 Task: Filter services by langauge "Spanish".
Action: Mouse moved to (478, 113)
Screenshot: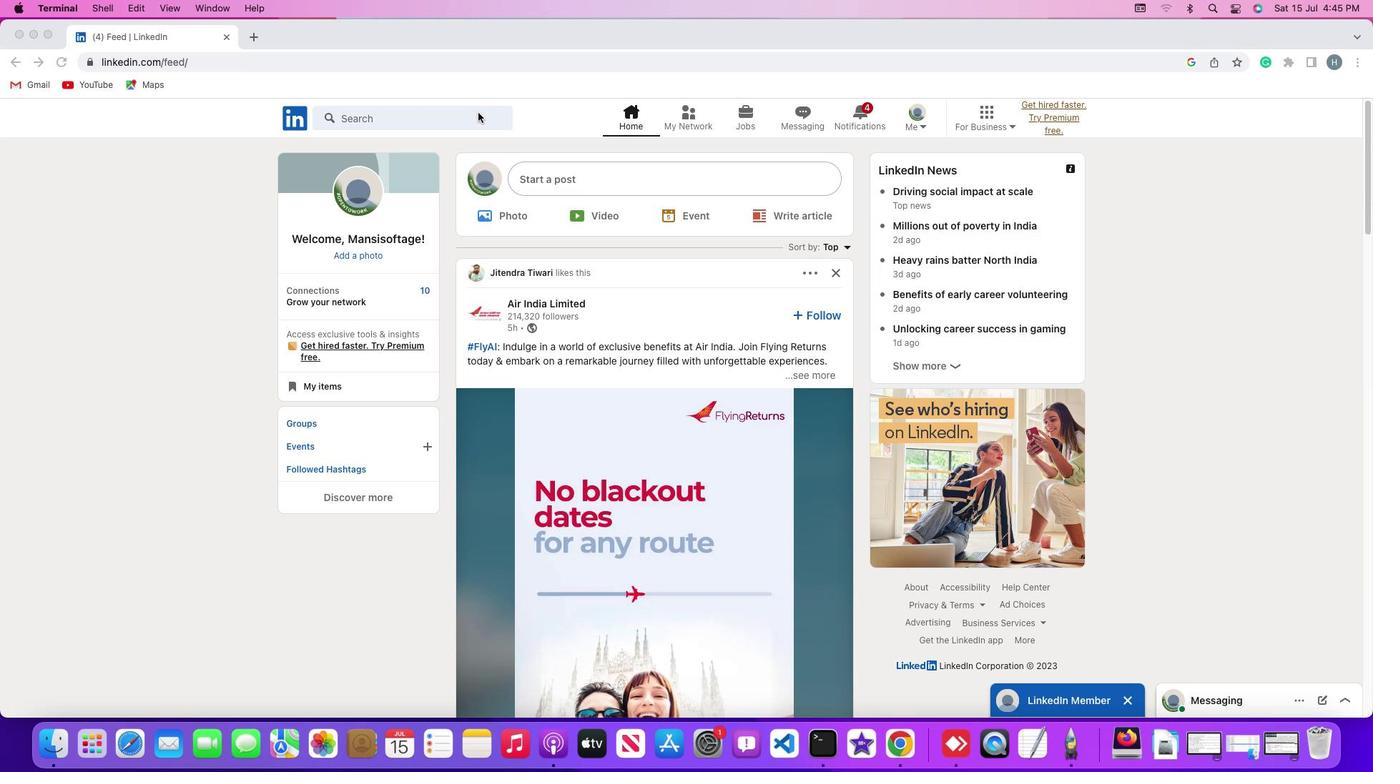 
Action: Mouse pressed left at (478, 113)
Screenshot: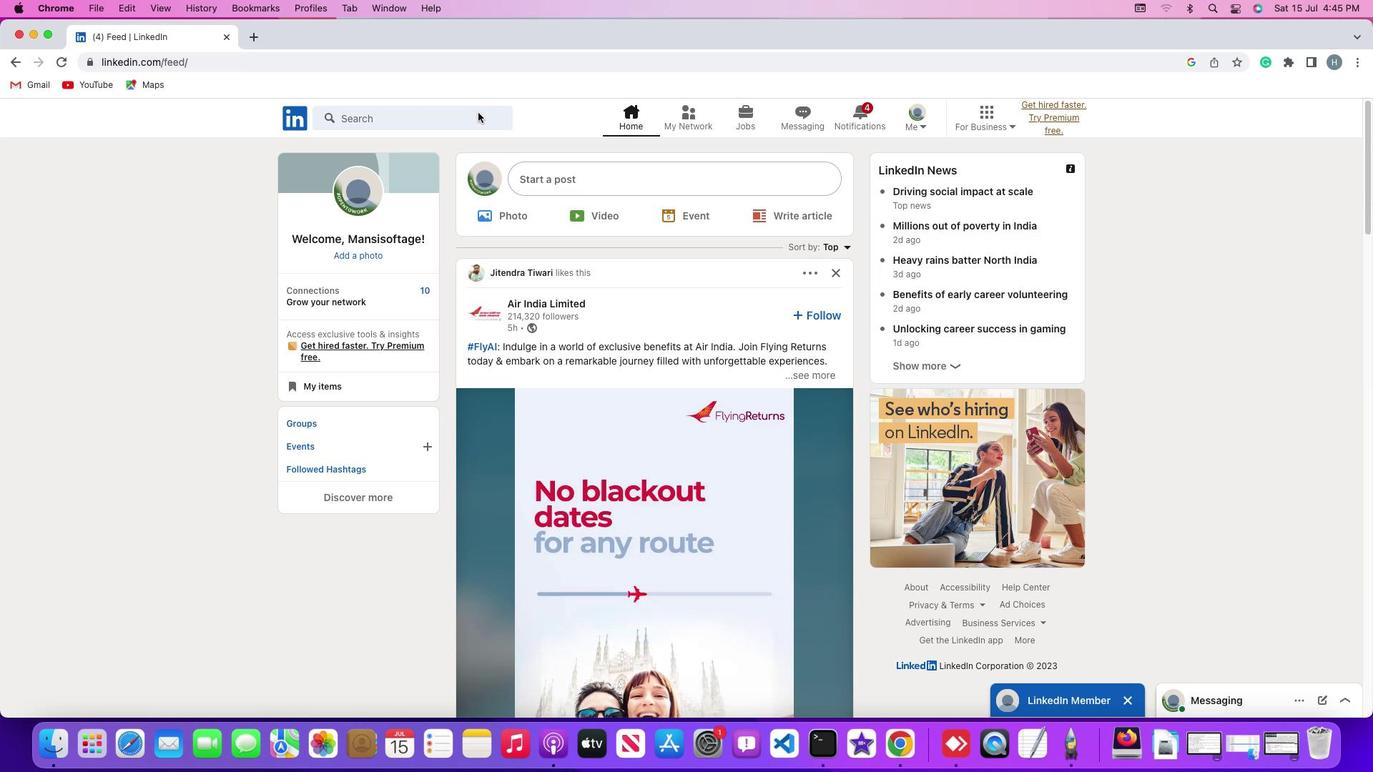 
Action: Mouse moved to (477, 113)
Screenshot: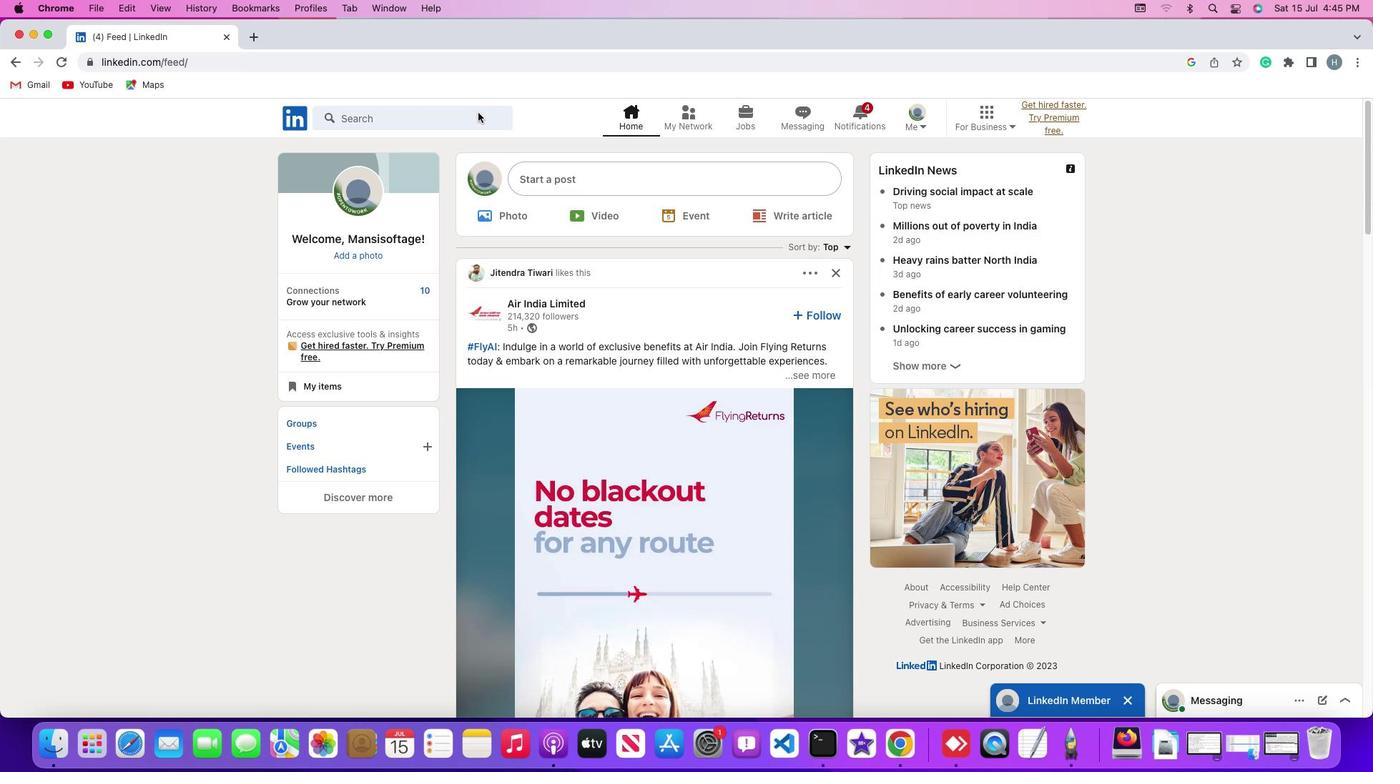 
Action: Mouse pressed left at (477, 113)
Screenshot: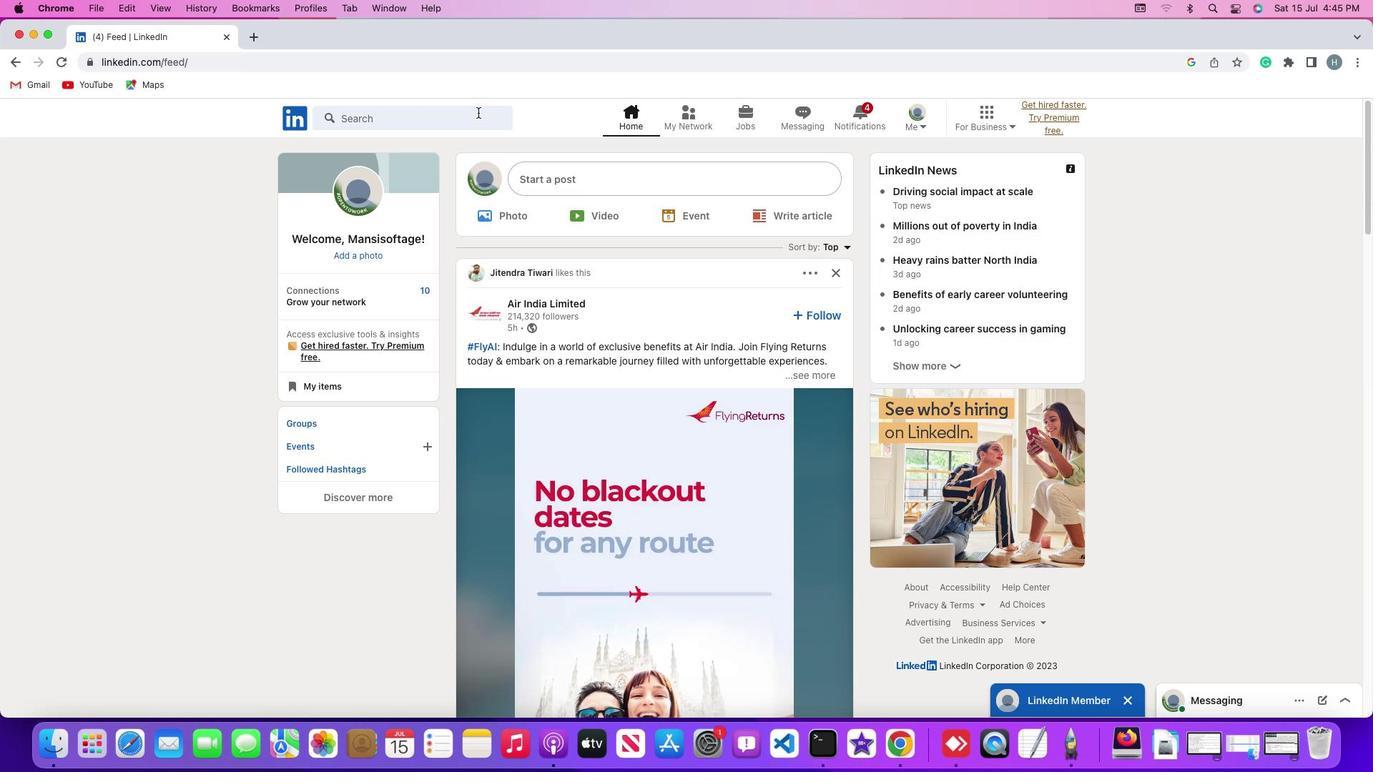 
Action: Key pressed Key.shift'#''h''i''r''i''n''g'Key.enter
Screenshot: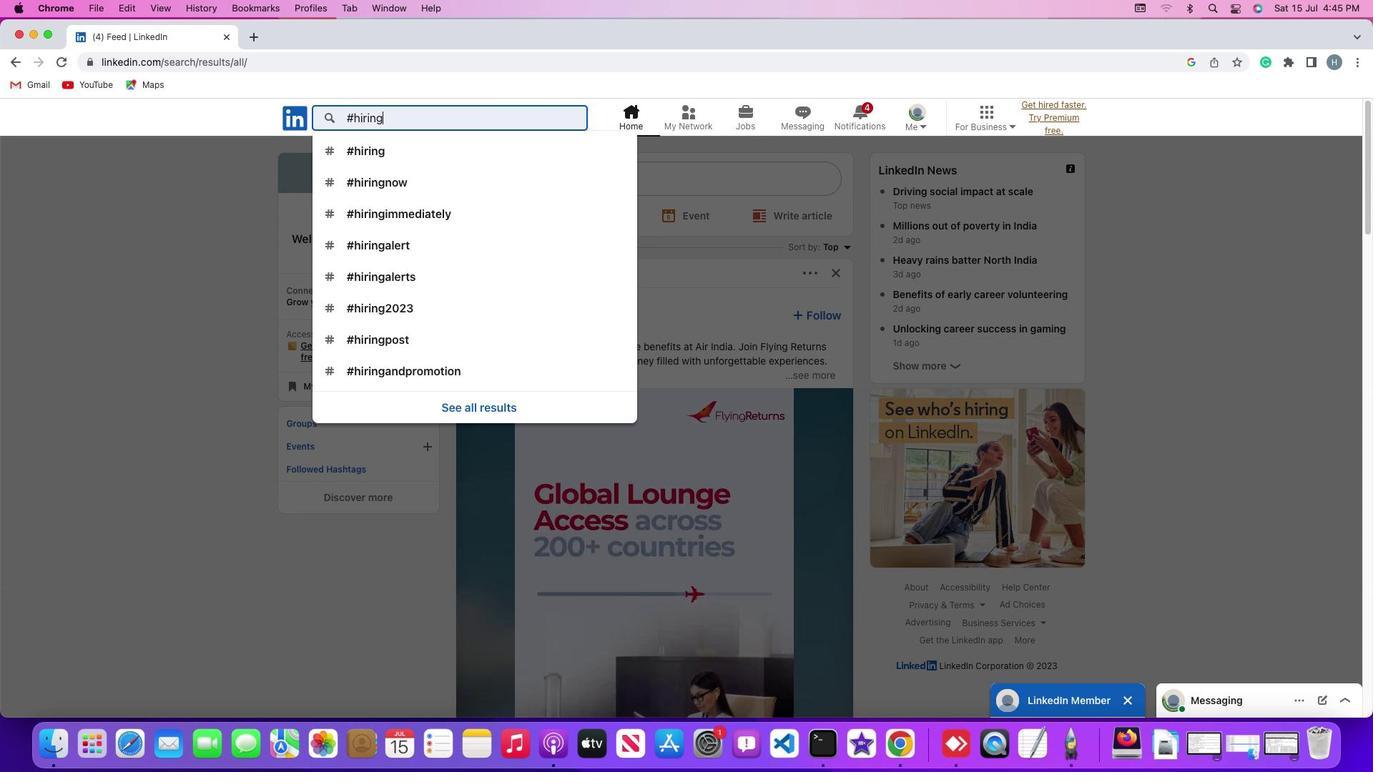 
Action: Mouse moved to (884, 154)
Screenshot: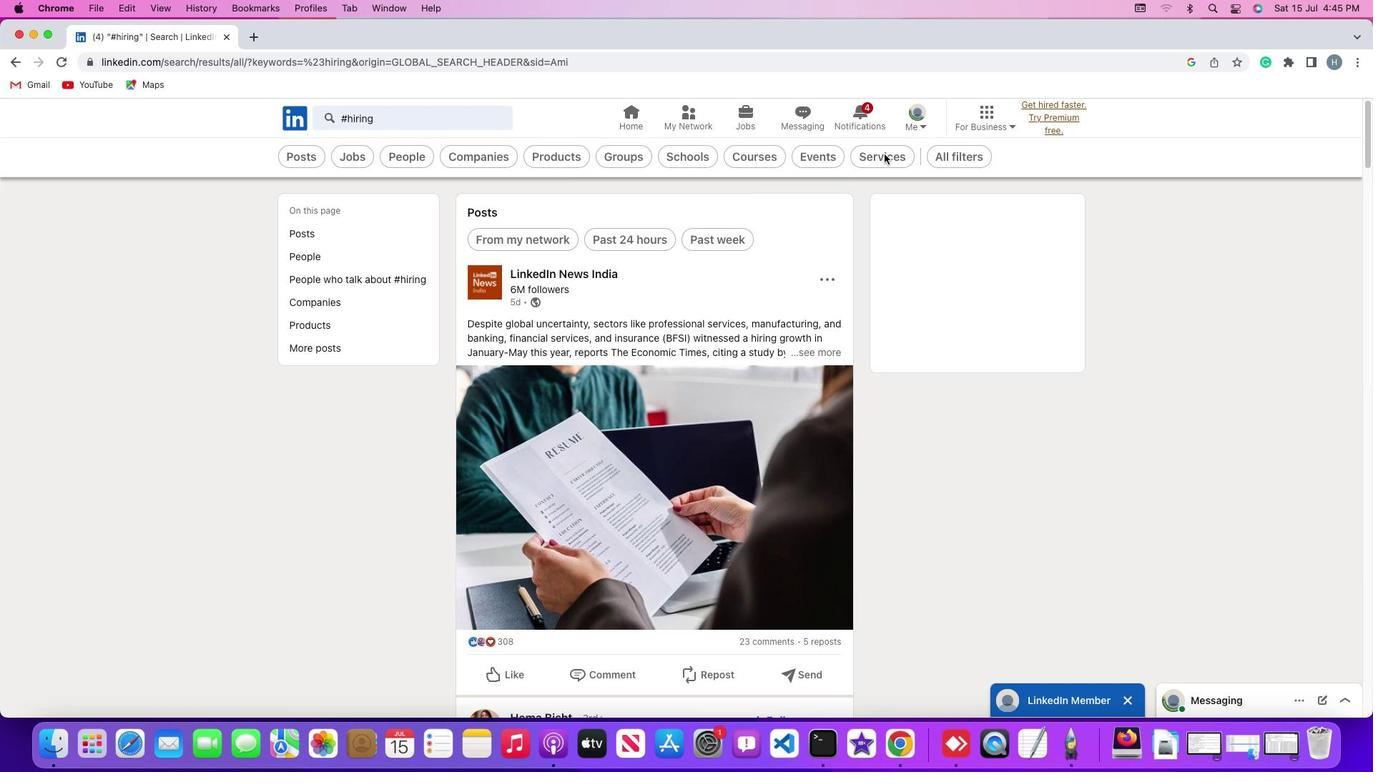 
Action: Mouse pressed left at (884, 154)
Screenshot: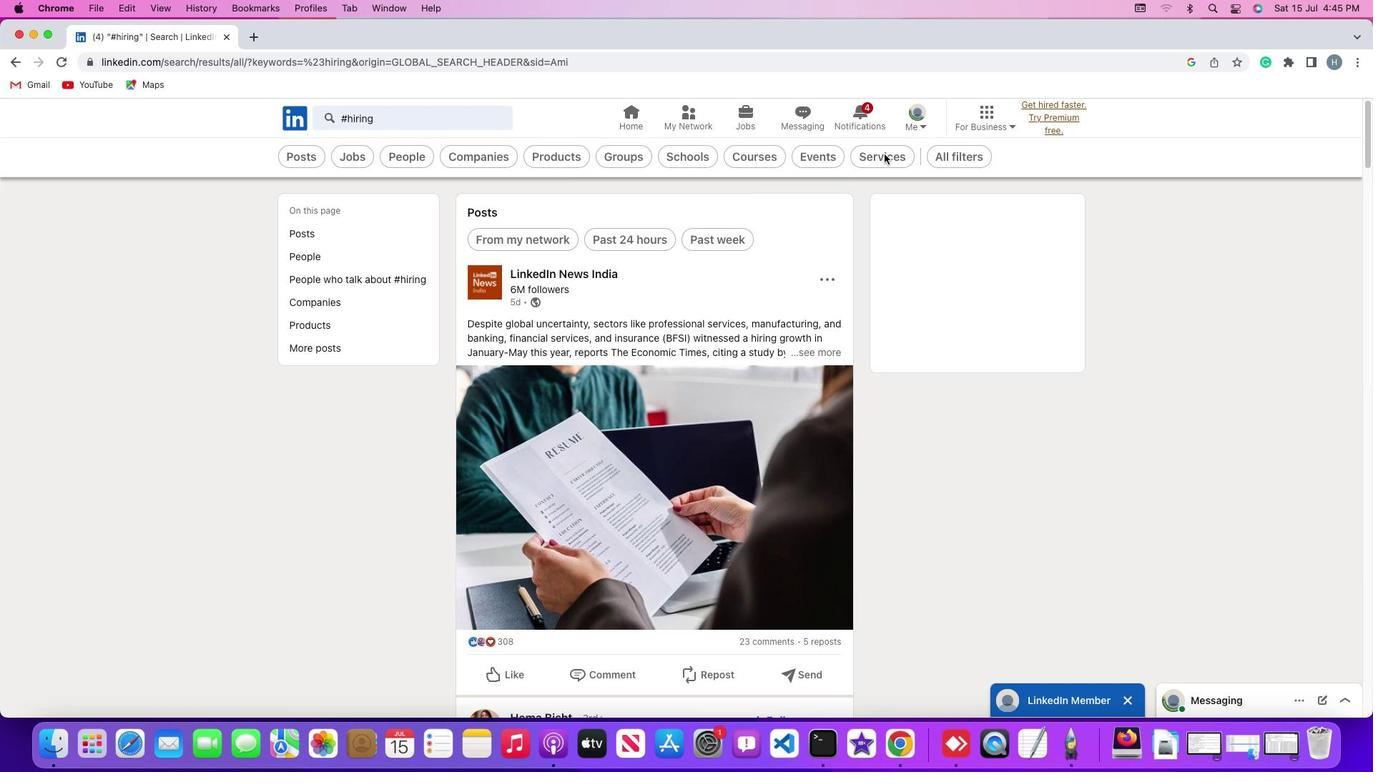 
Action: Mouse moved to (751, 155)
Screenshot: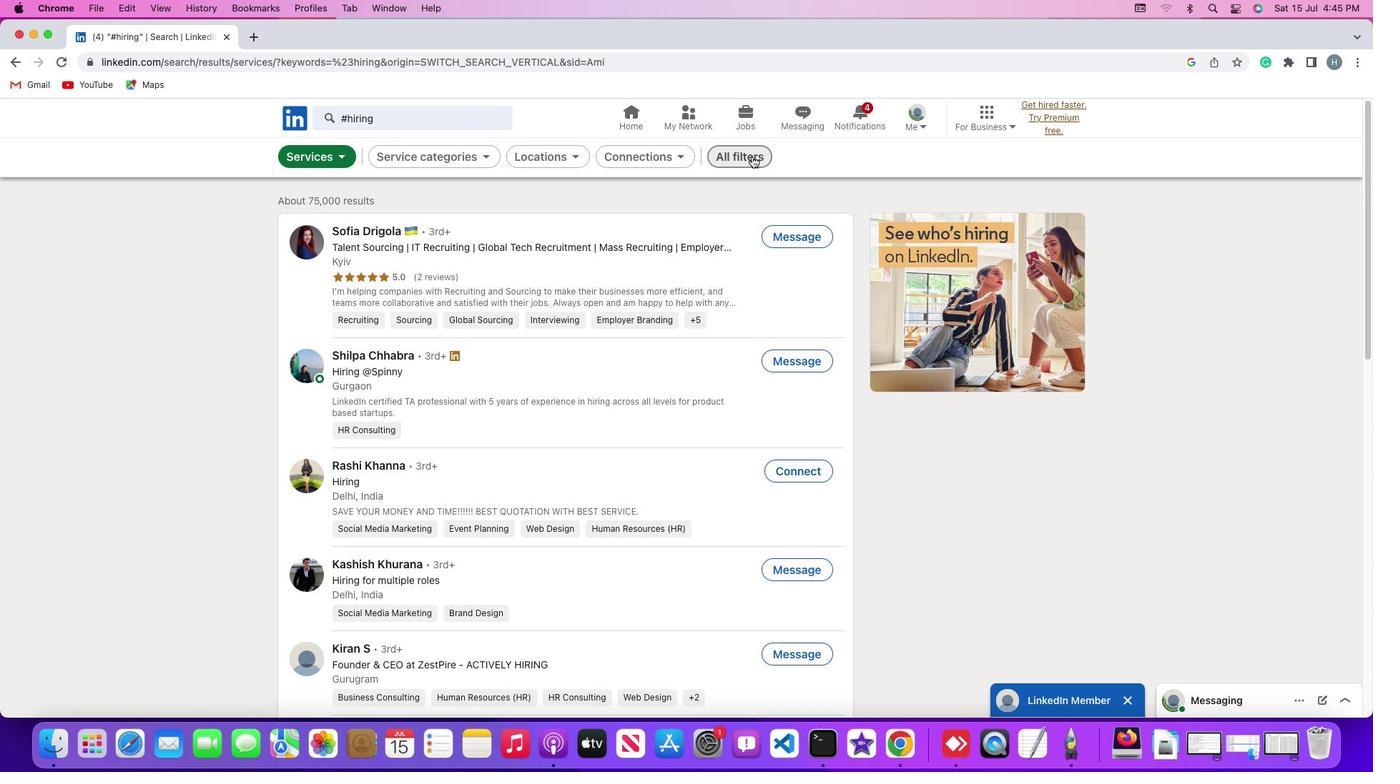 
Action: Mouse pressed left at (751, 155)
Screenshot: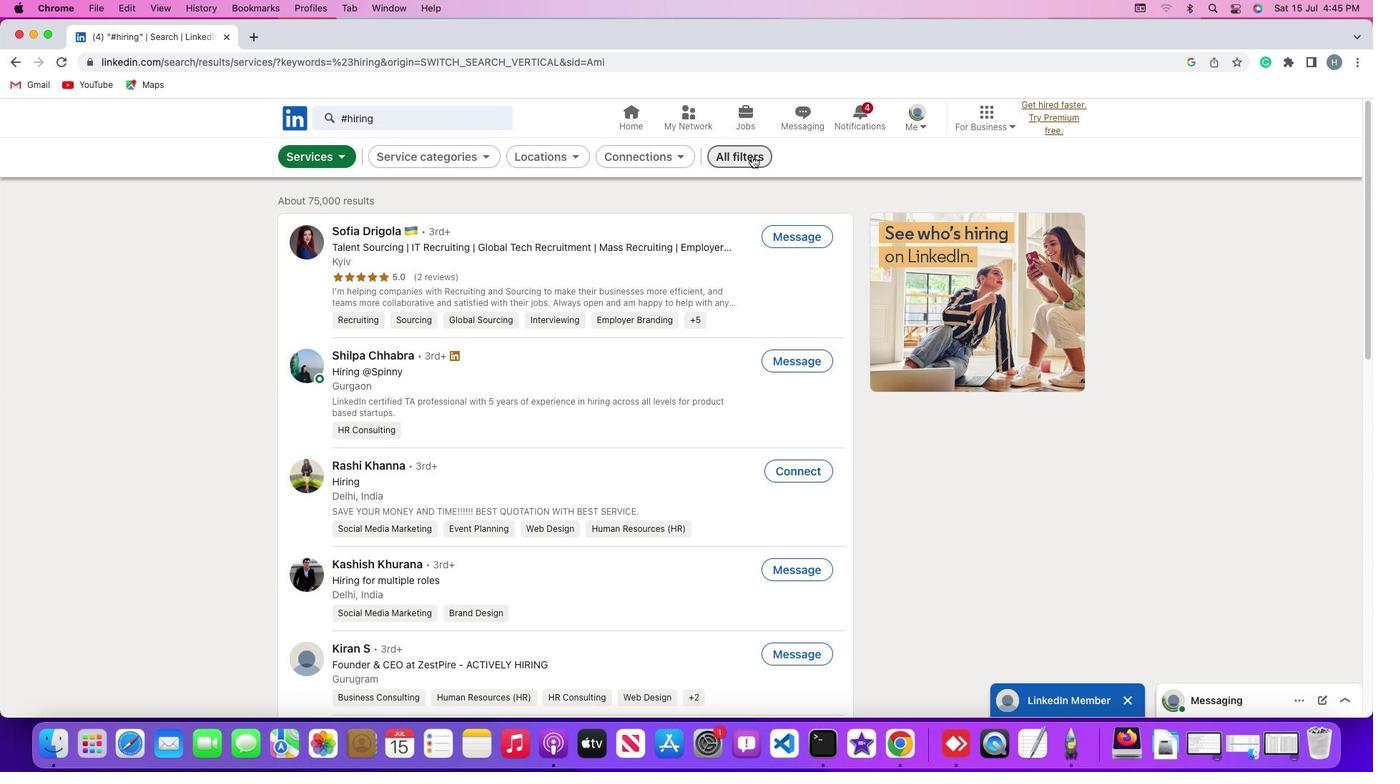
Action: Mouse moved to (1100, 585)
Screenshot: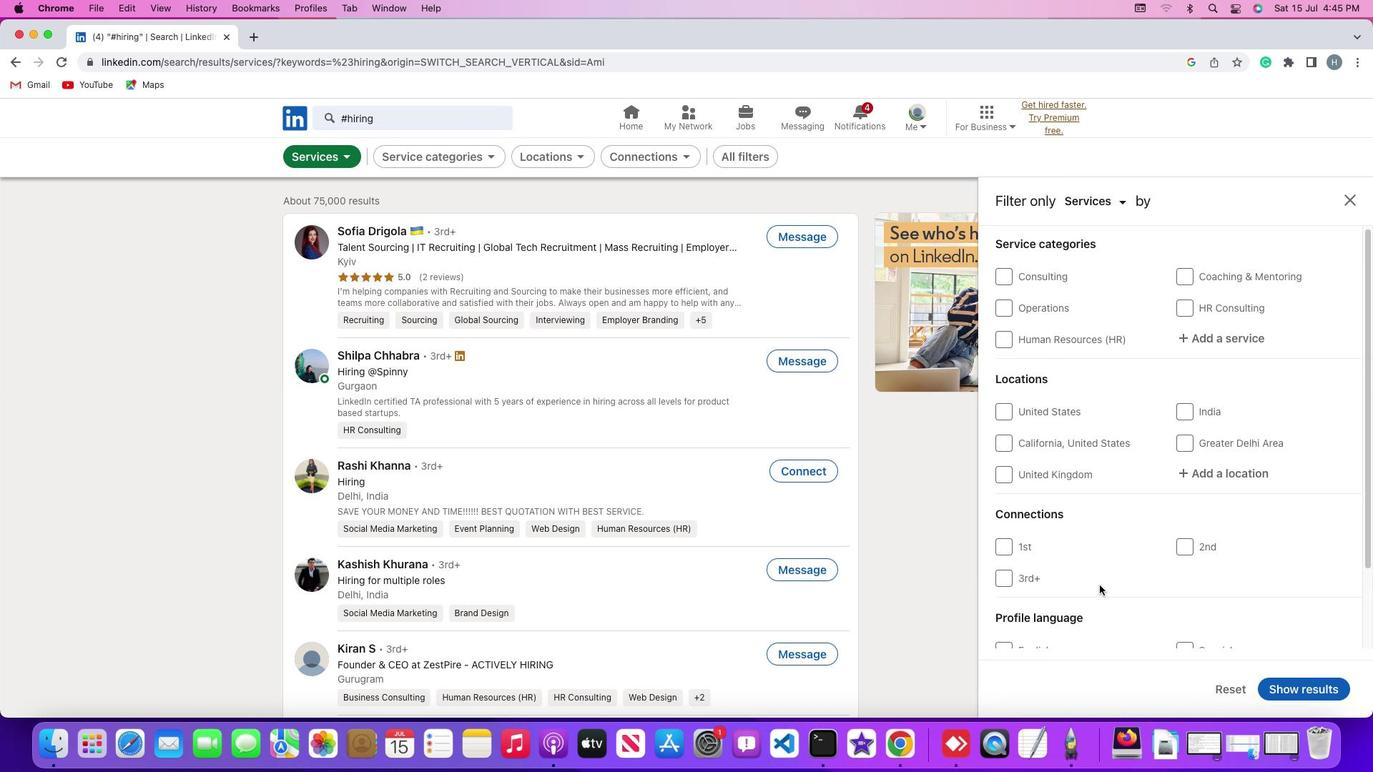 
Action: Mouse scrolled (1100, 585) with delta (0, 0)
Screenshot: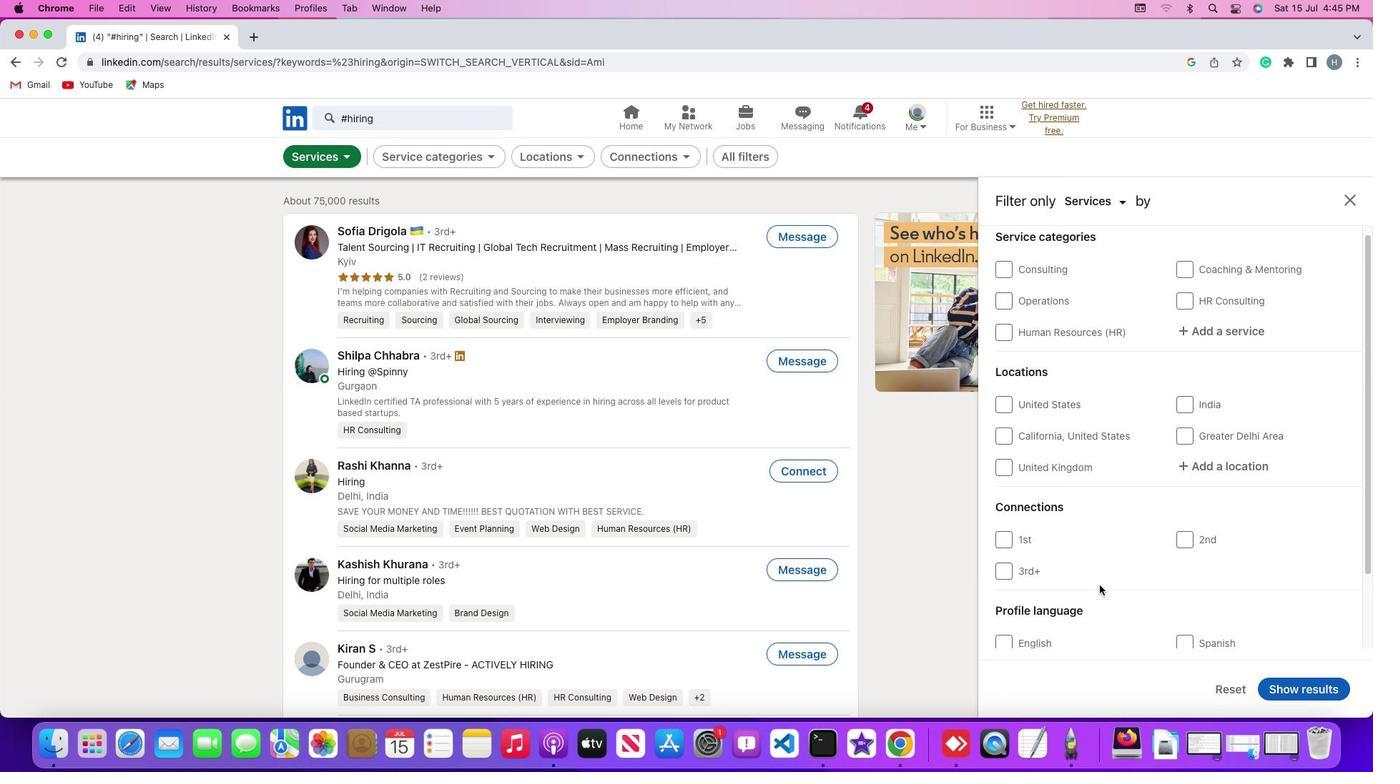 
Action: Mouse scrolled (1100, 585) with delta (0, 0)
Screenshot: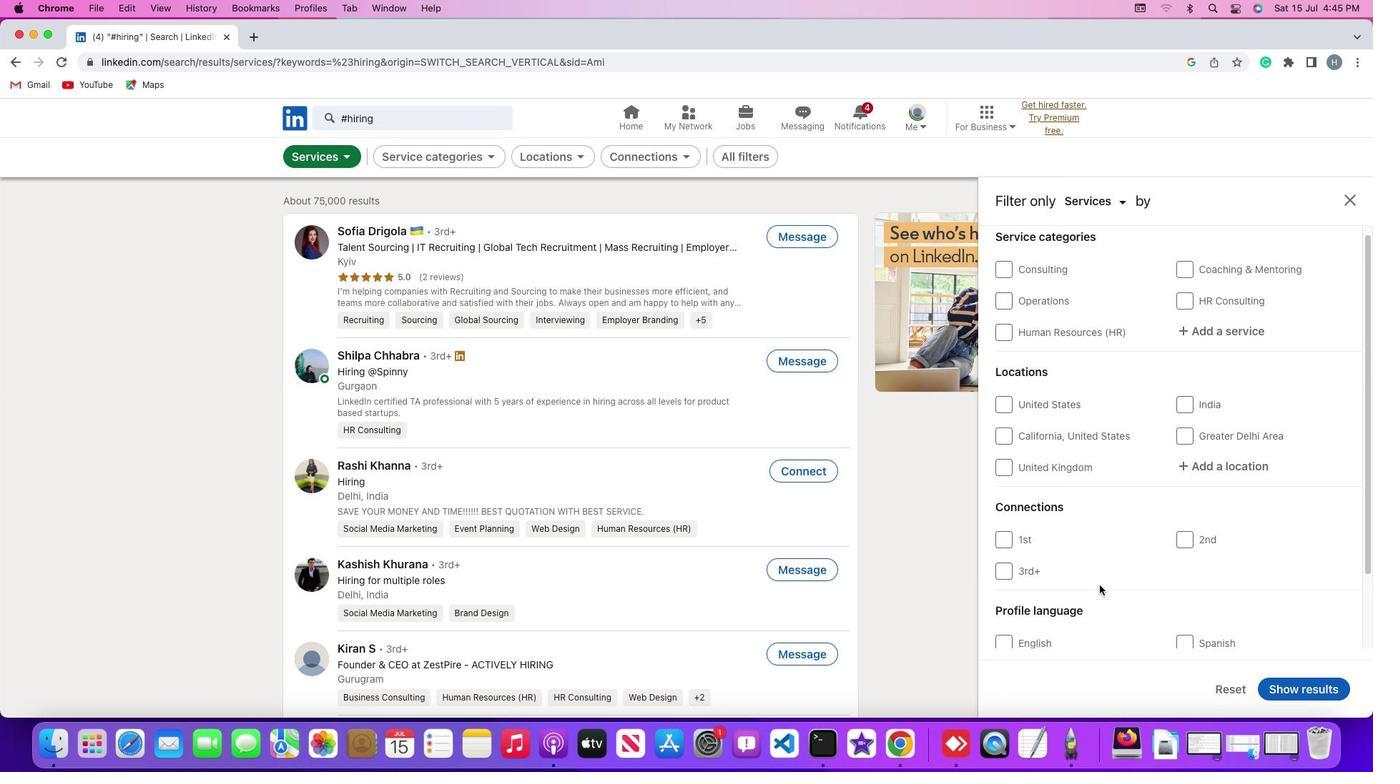 
Action: Mouse scrolled (1100, 585) with delta (0, -1)
Screenshot: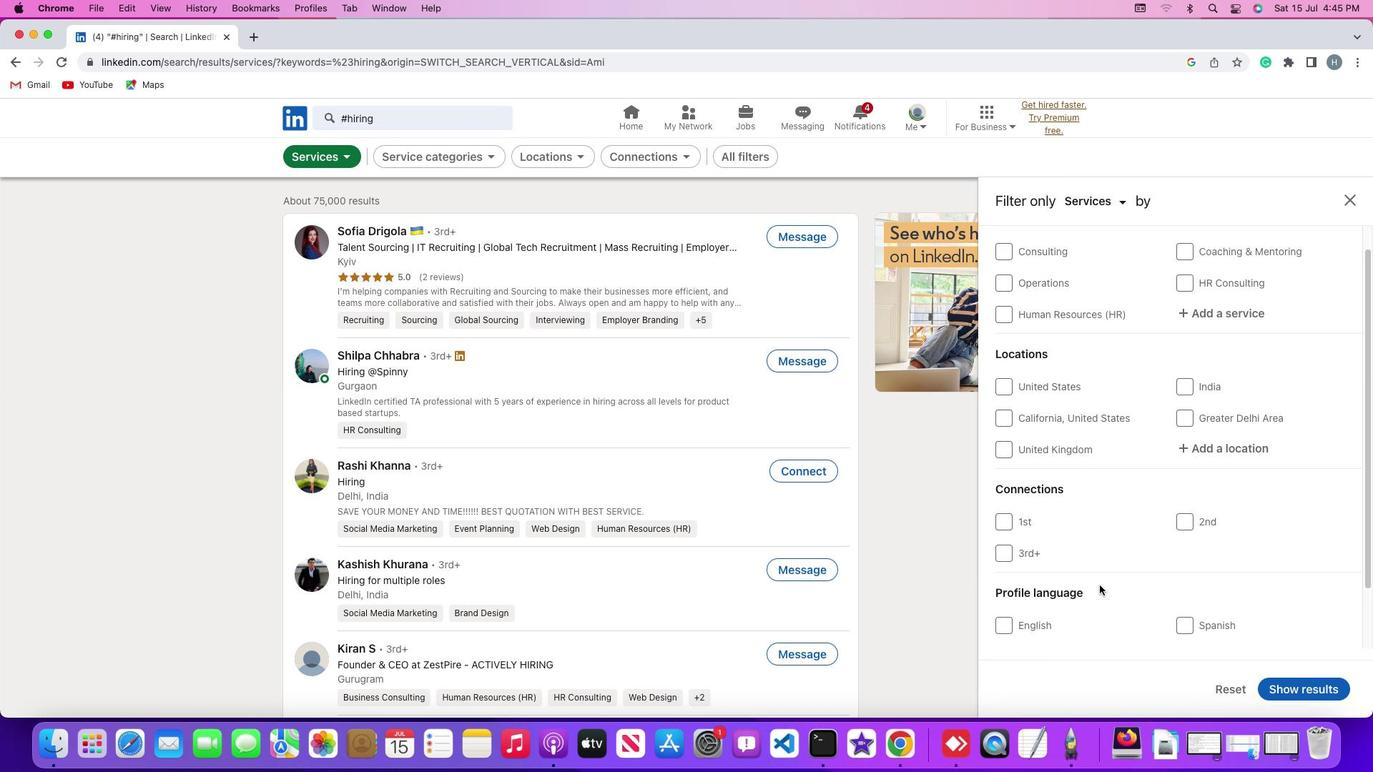 
Action: Mouse scrolled (1100, 585) with delta (0, -2)
Screenshot: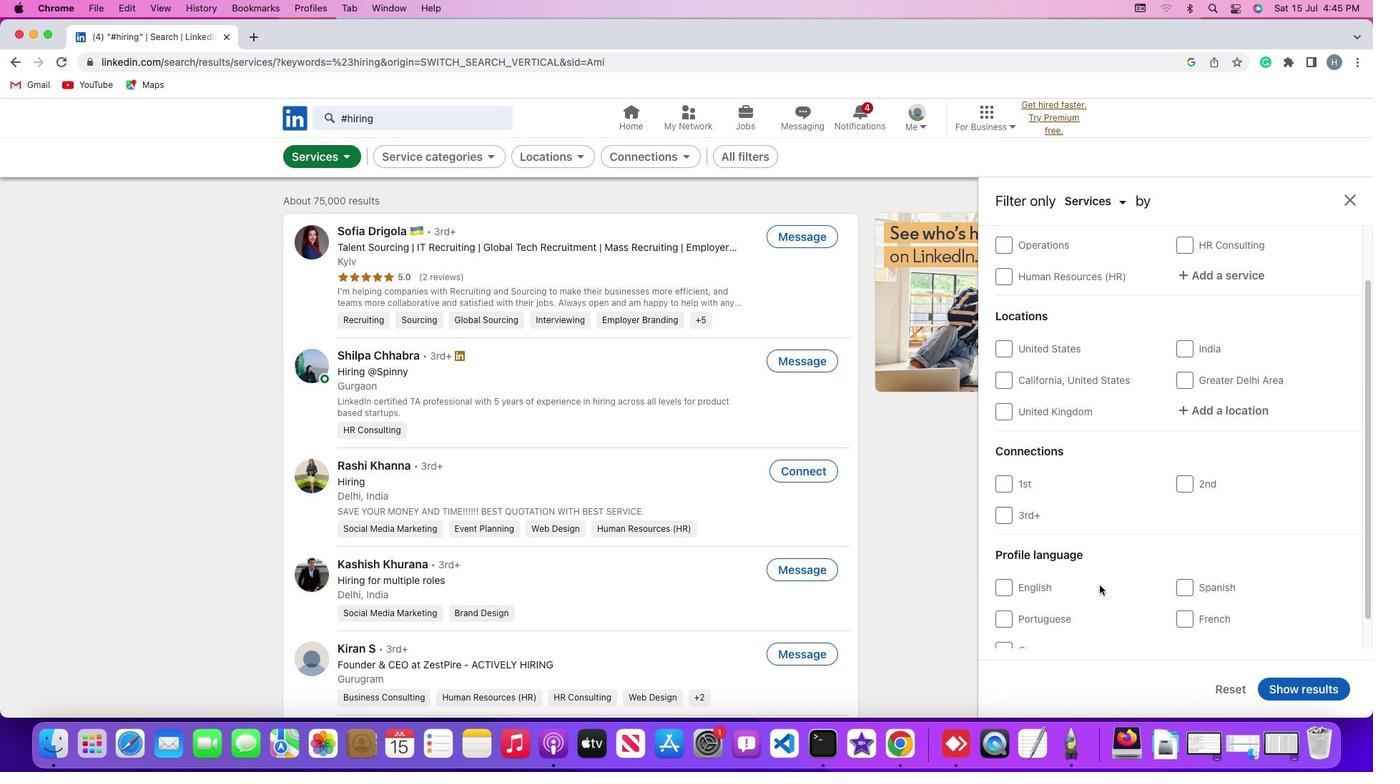 
Action: Mouse scrolled (1100, 585) with delta (0, 0)
Screenshot: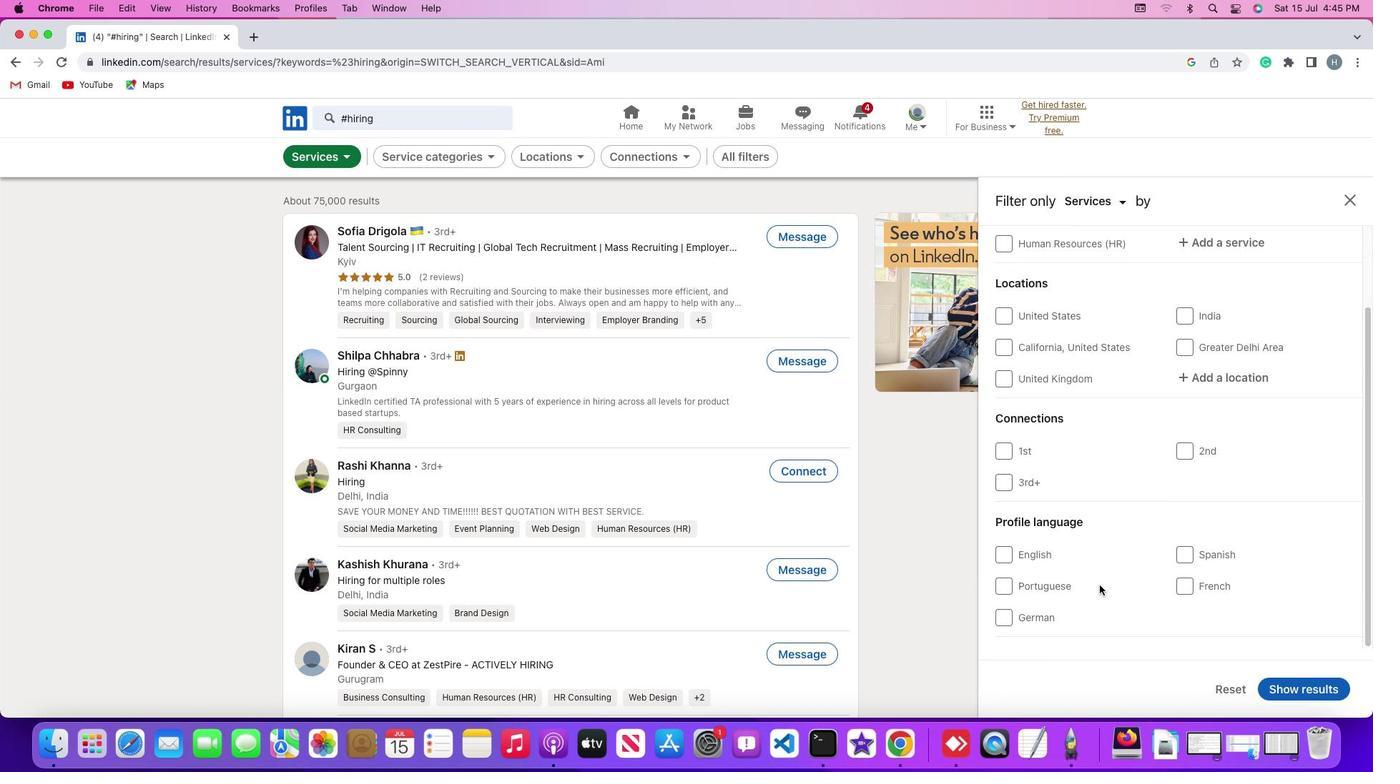 
Action: Mouse scrolled (1100, 585) with delta (0, 0)
Screenshot: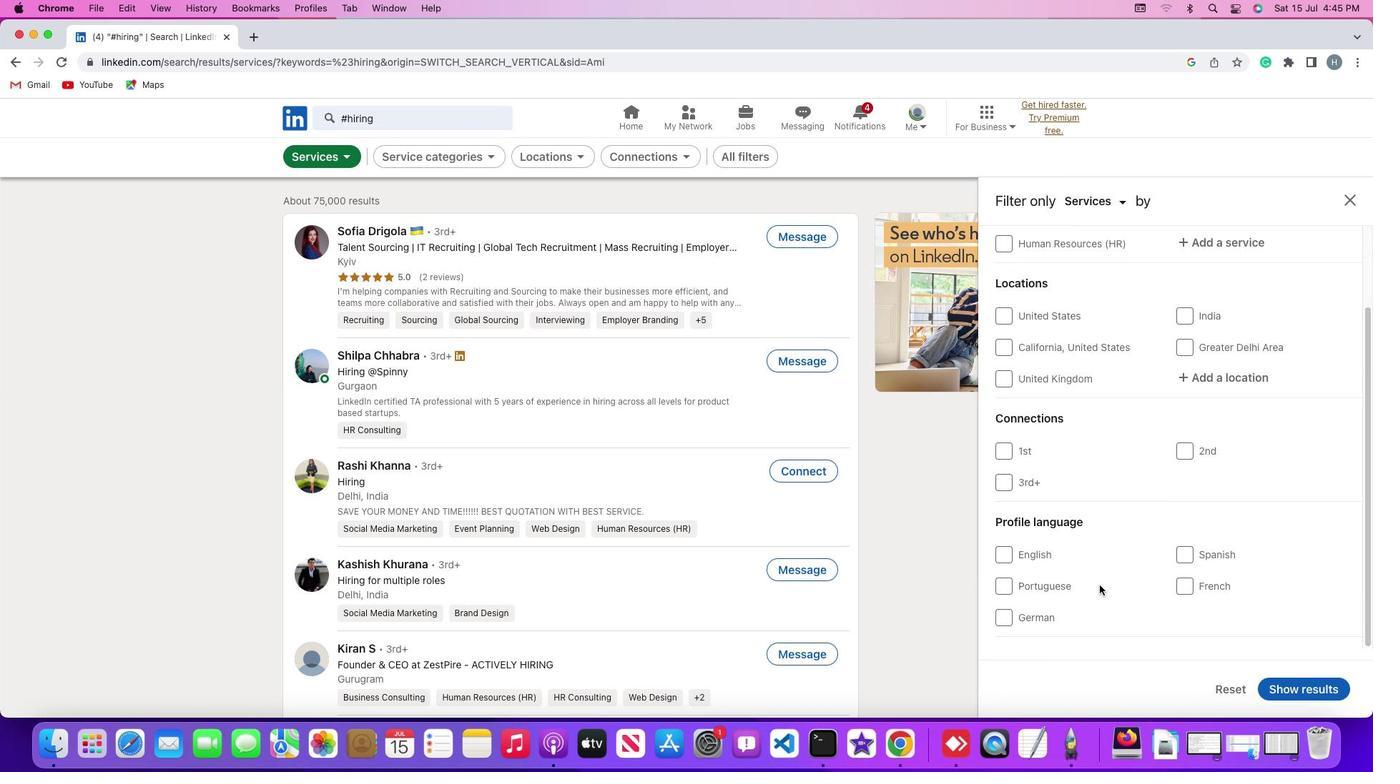
Action: Mouse scrolled (1100, 585) with delta (0, -1)
Screenshot: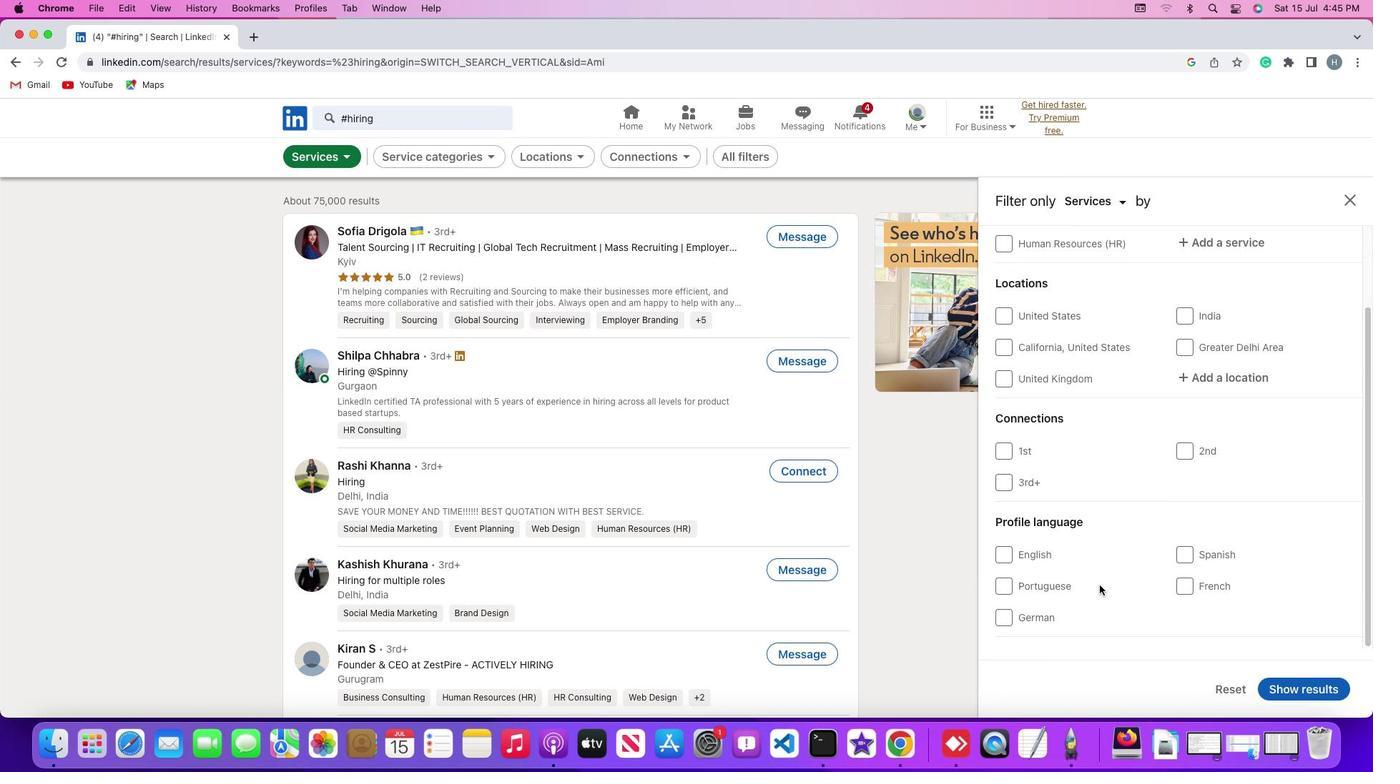 
Action: Mouse moved to (1184, 553)
Screenshot: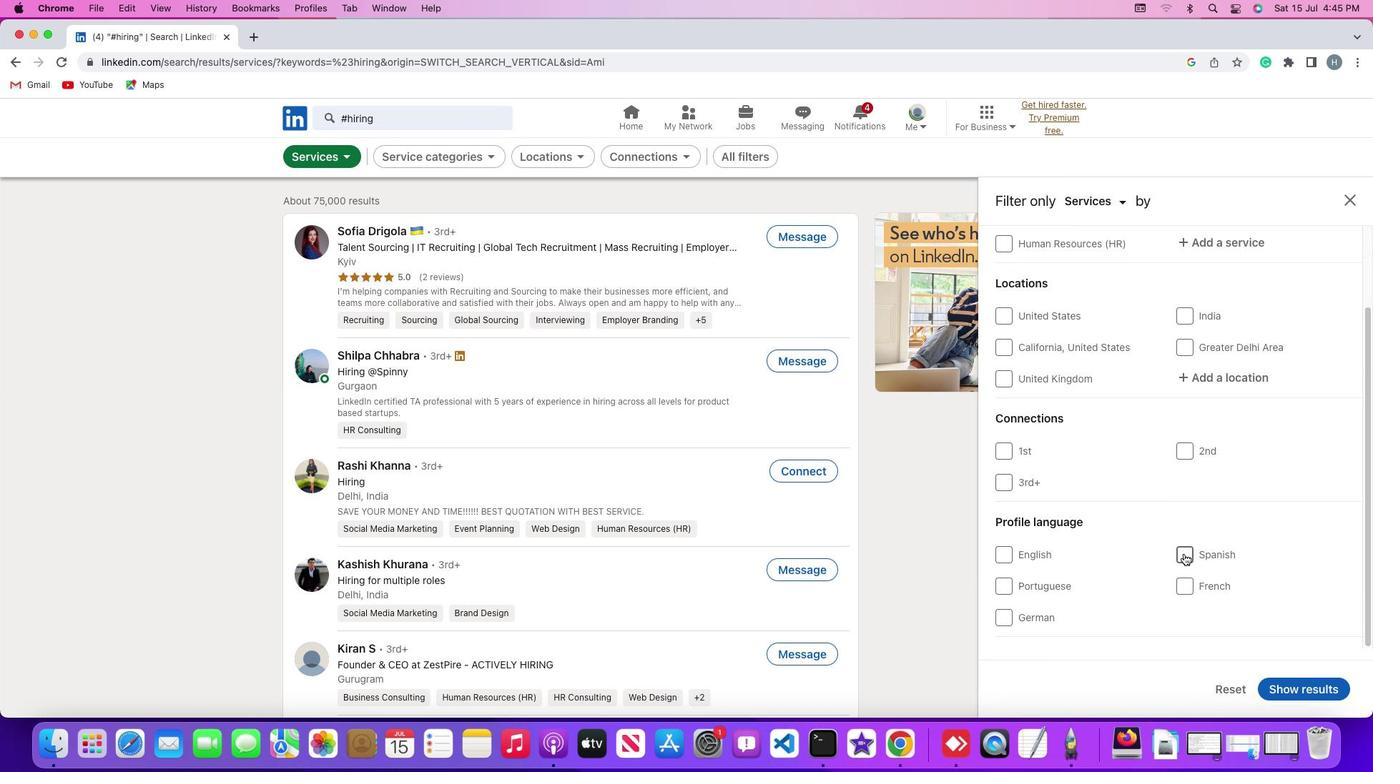 
Action: Mouse pressed left at (1184, 553)
Screenshot: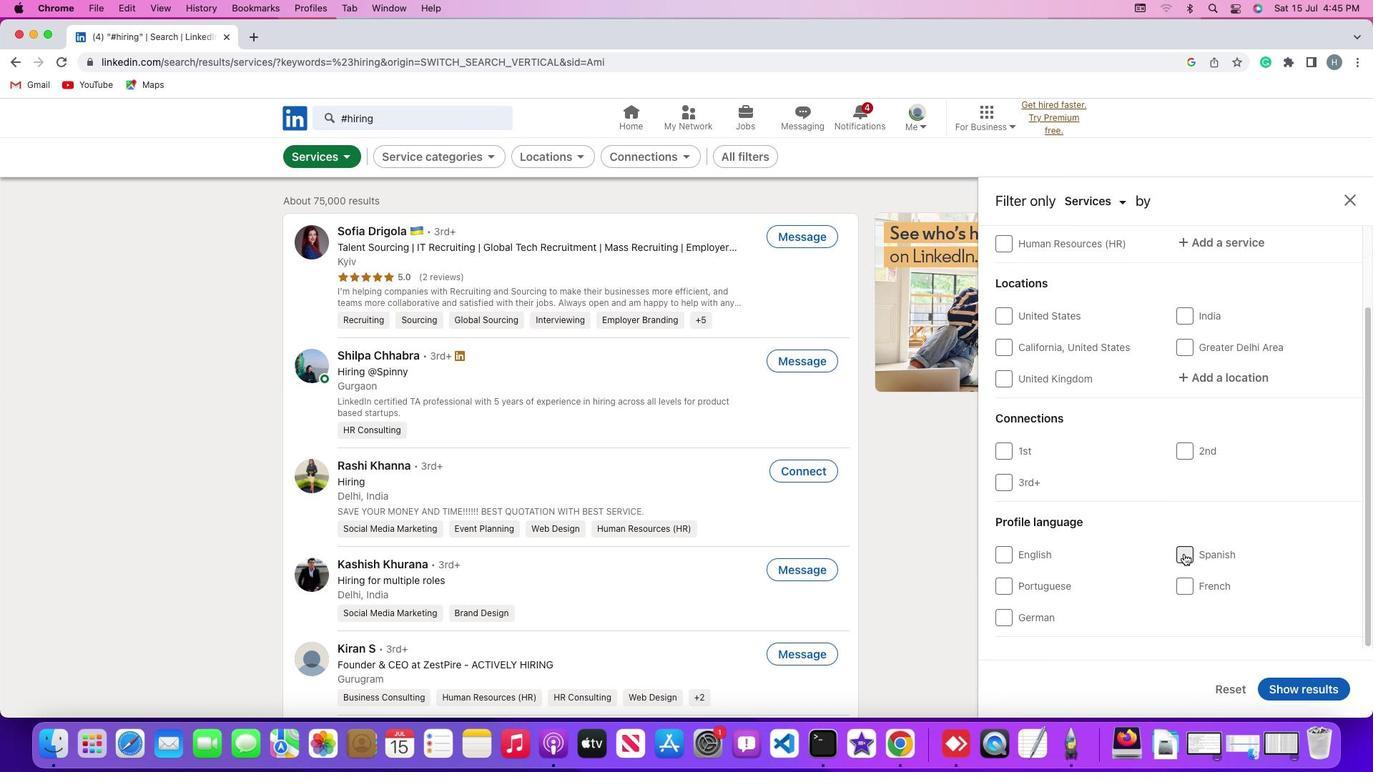 
Action: Mouse moved to (1284, 690)
Screenshot: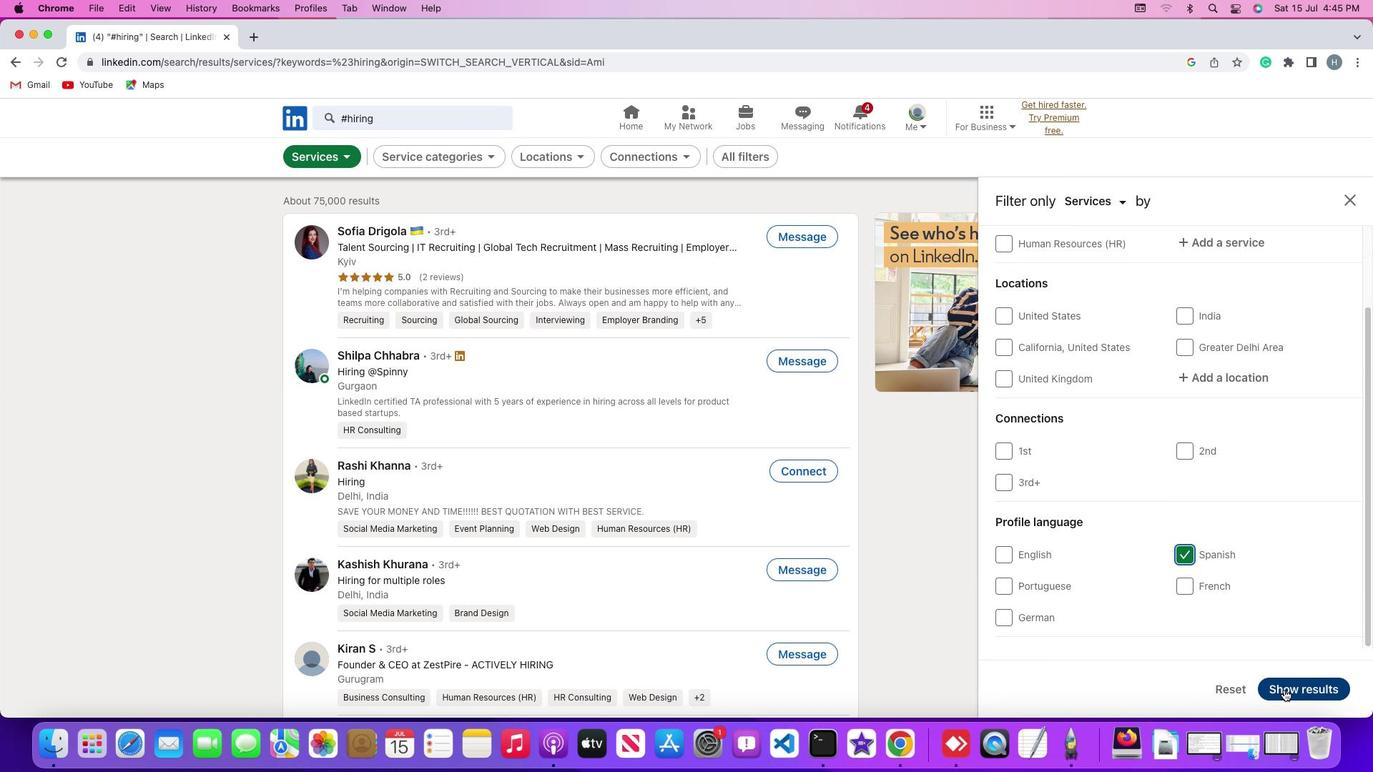 
Action: Mouse pressed left at (1284, 690)
Screenshot: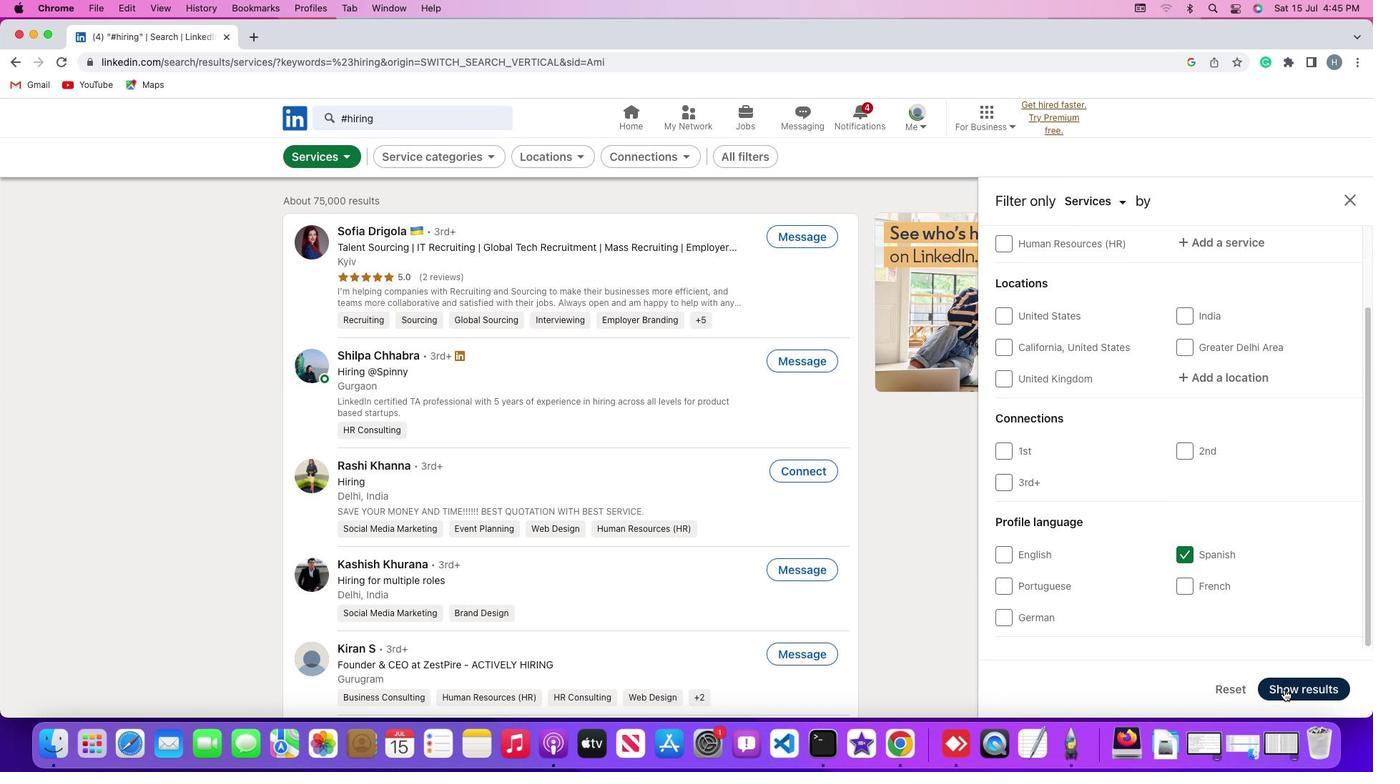 
Action: Mouse moved to (1105, 538)
Screenshot: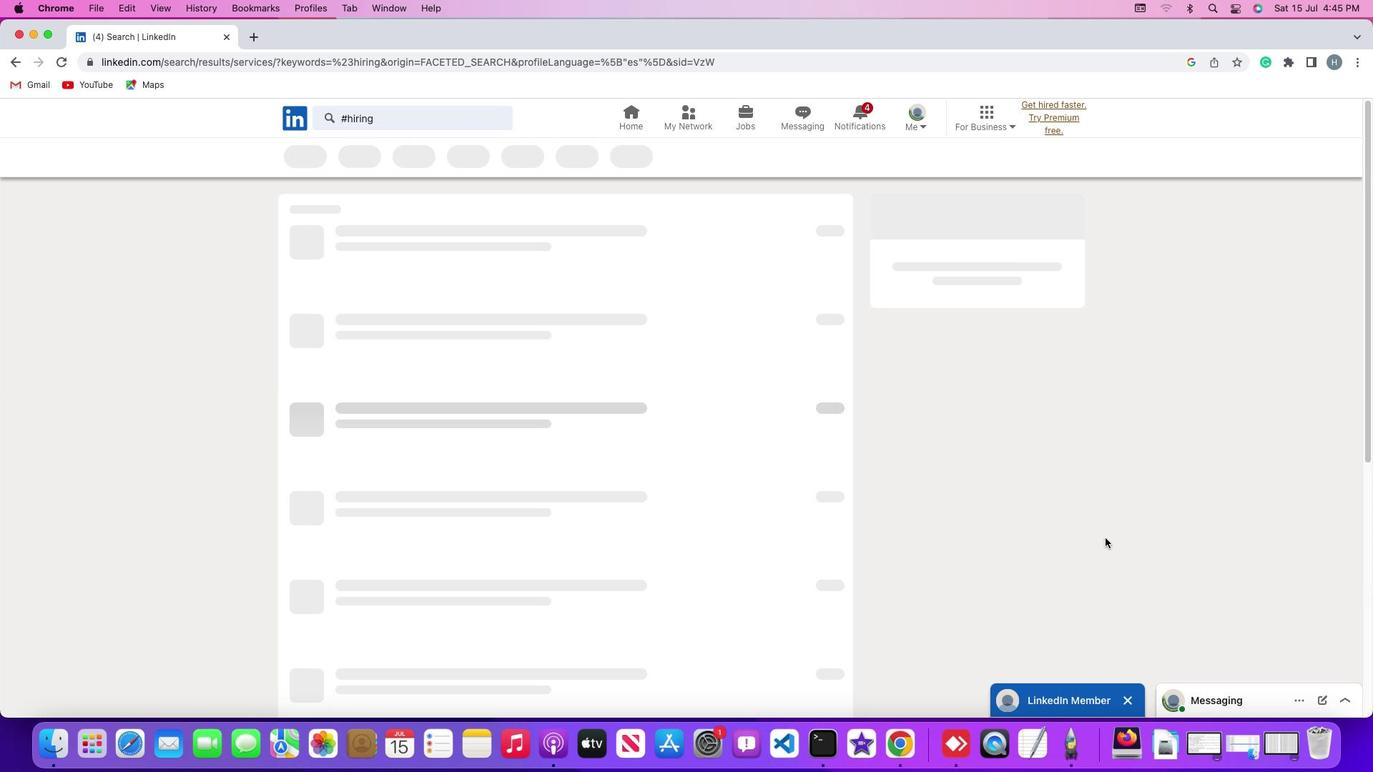 
